 Task: Look for properties under $1,950 for rent.
Action: Mouse moved to (377, 155)
Screenshot: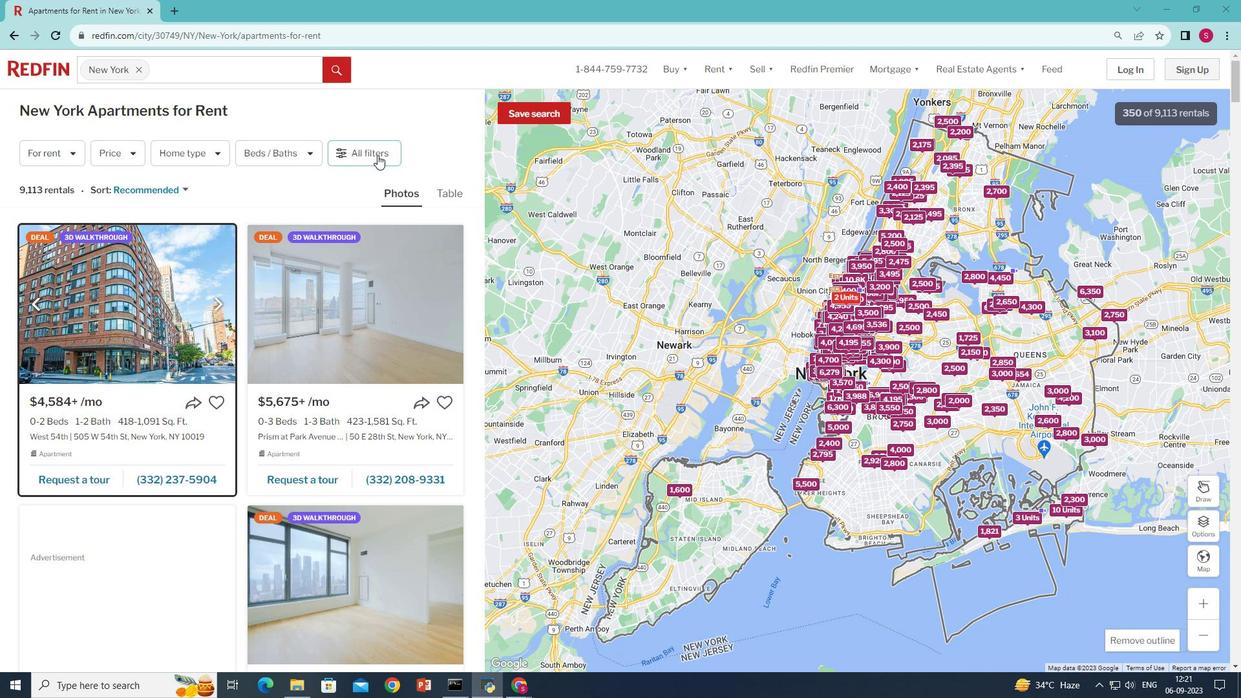 
Action: Mouse pressed left at (377, 155)
Screenshot: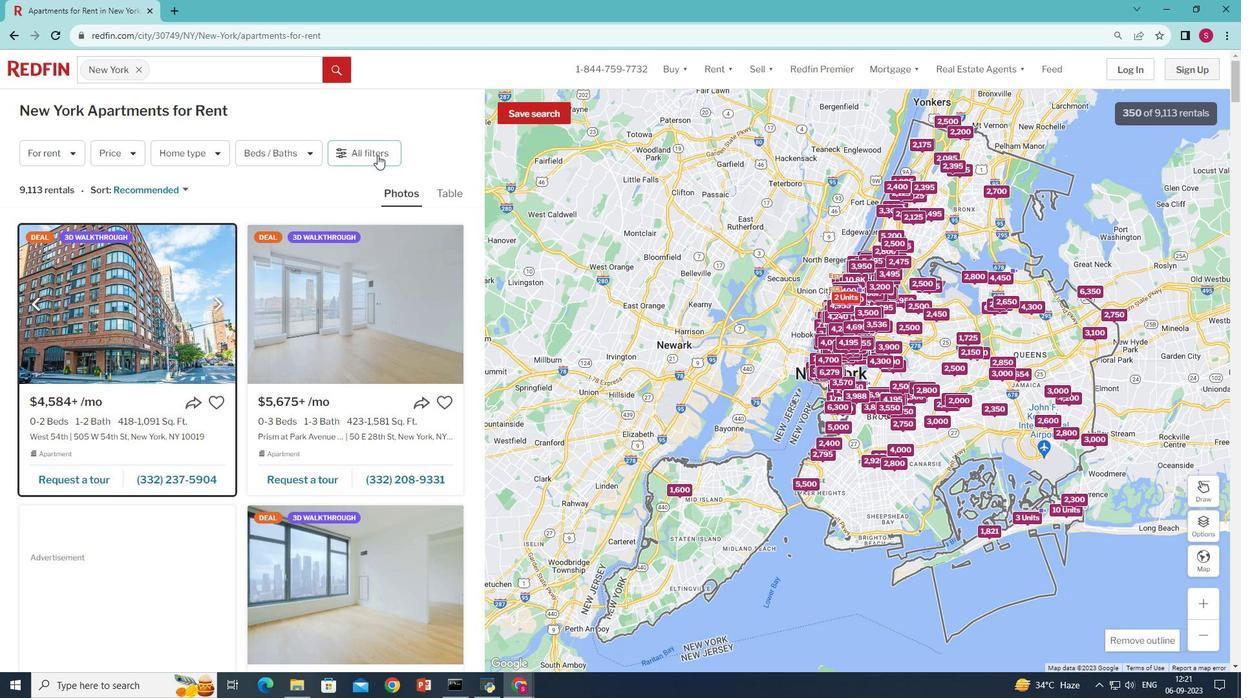 
Action: Mouse moved to (288, 277)
Screenshot: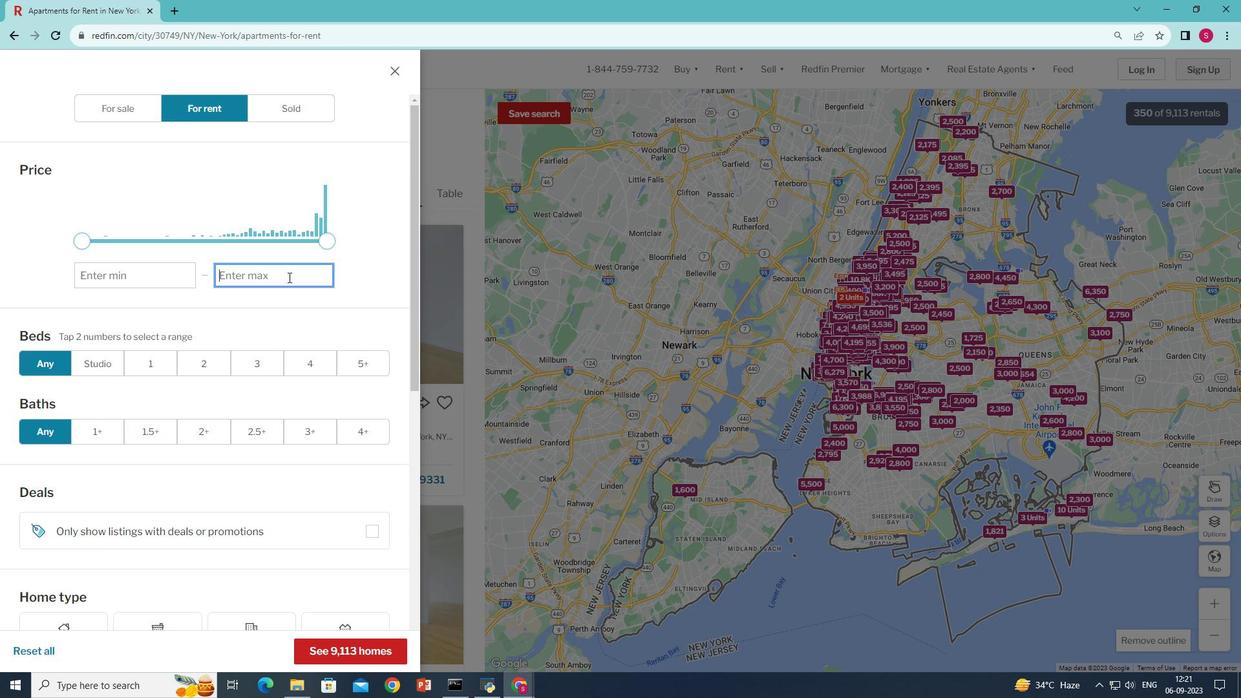
Action: Mouse pressed left at (288, 277)
Screenshot: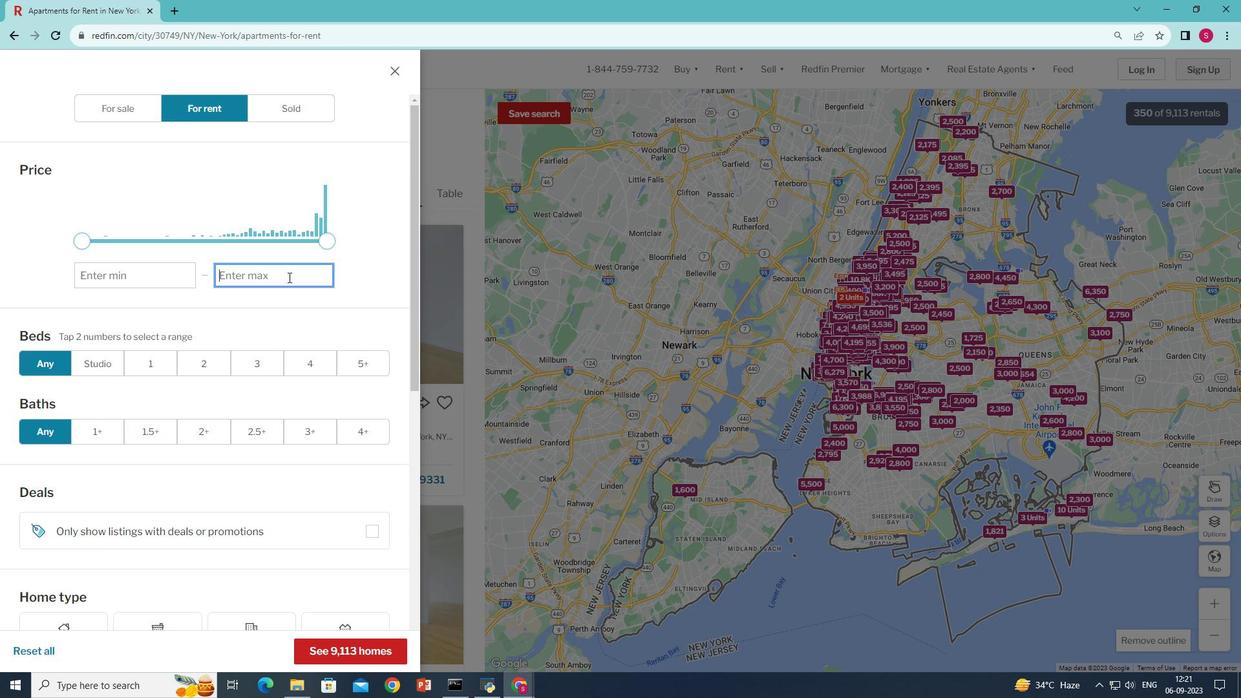 
Action: Key pressed 1,950
Screenshot: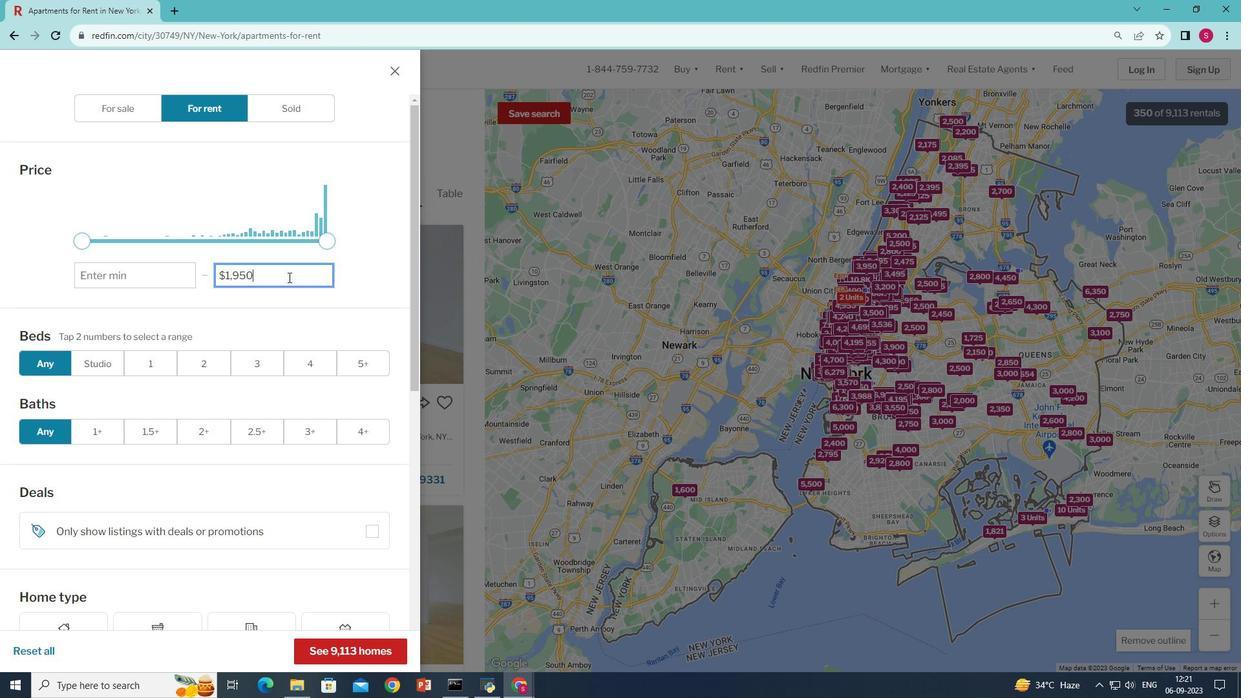 
Action: Mouse moved to (312, 644)
Screenshot: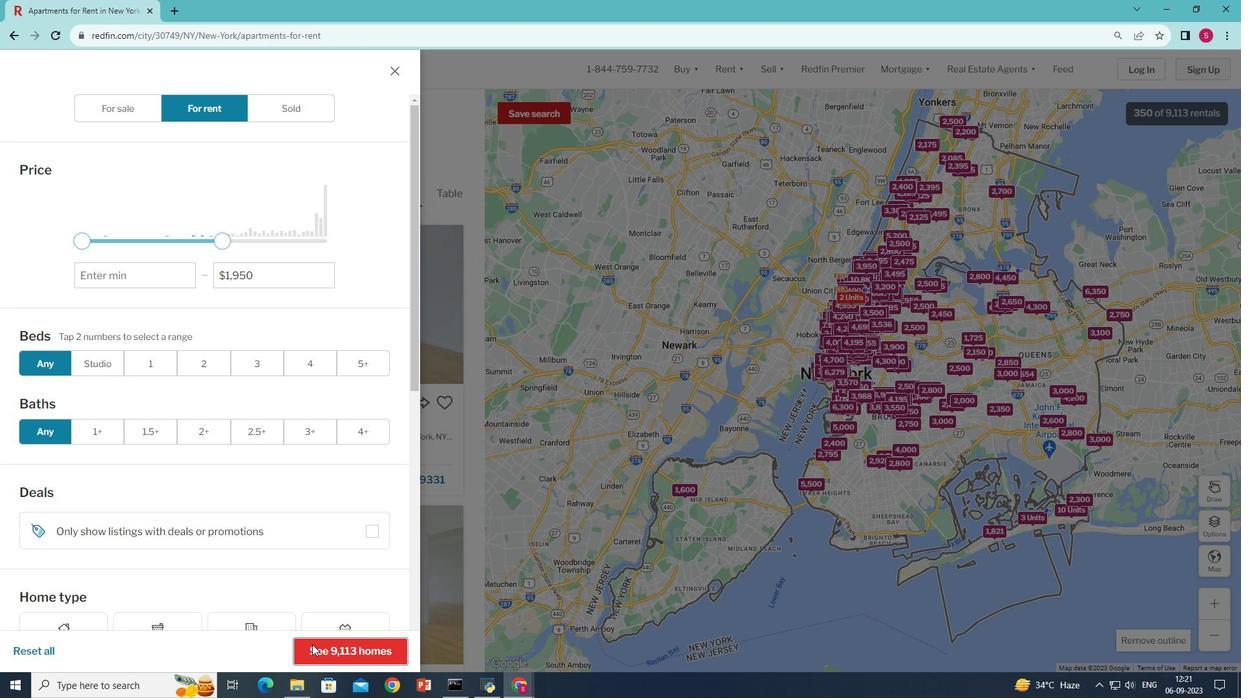
Action: Mouse pressed left at (312, 644)
Screenshot: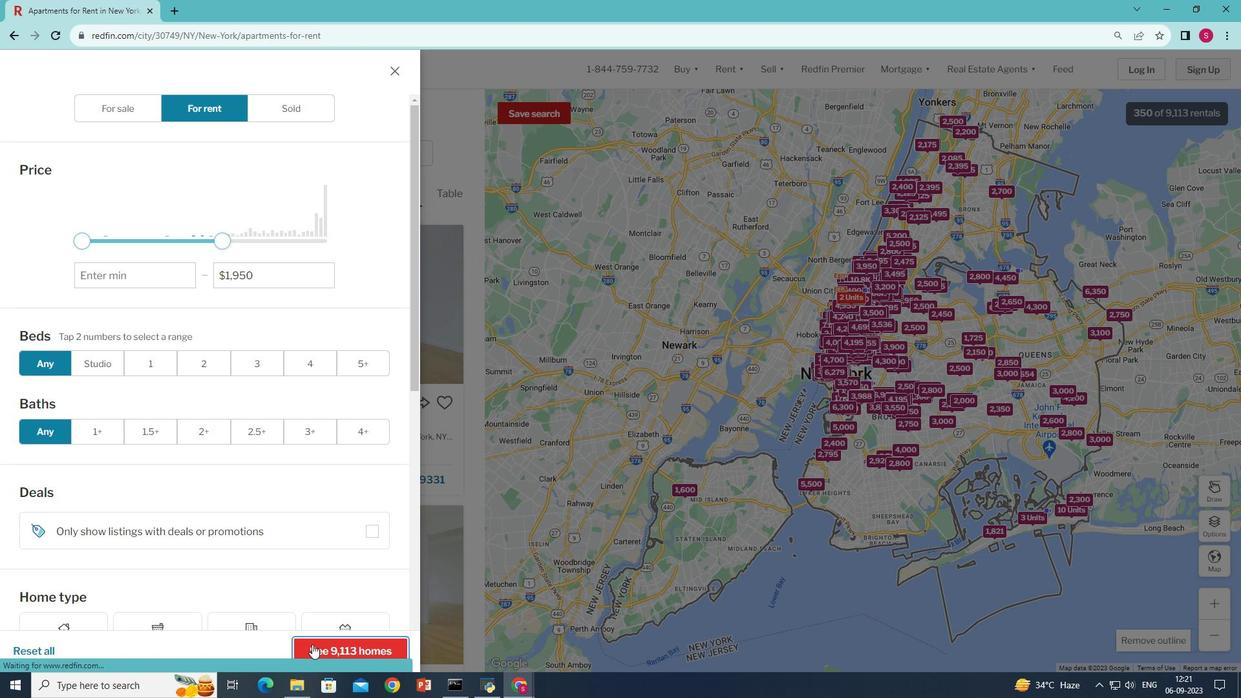
Action: Mouse moved to (341, 393)
Screenshot: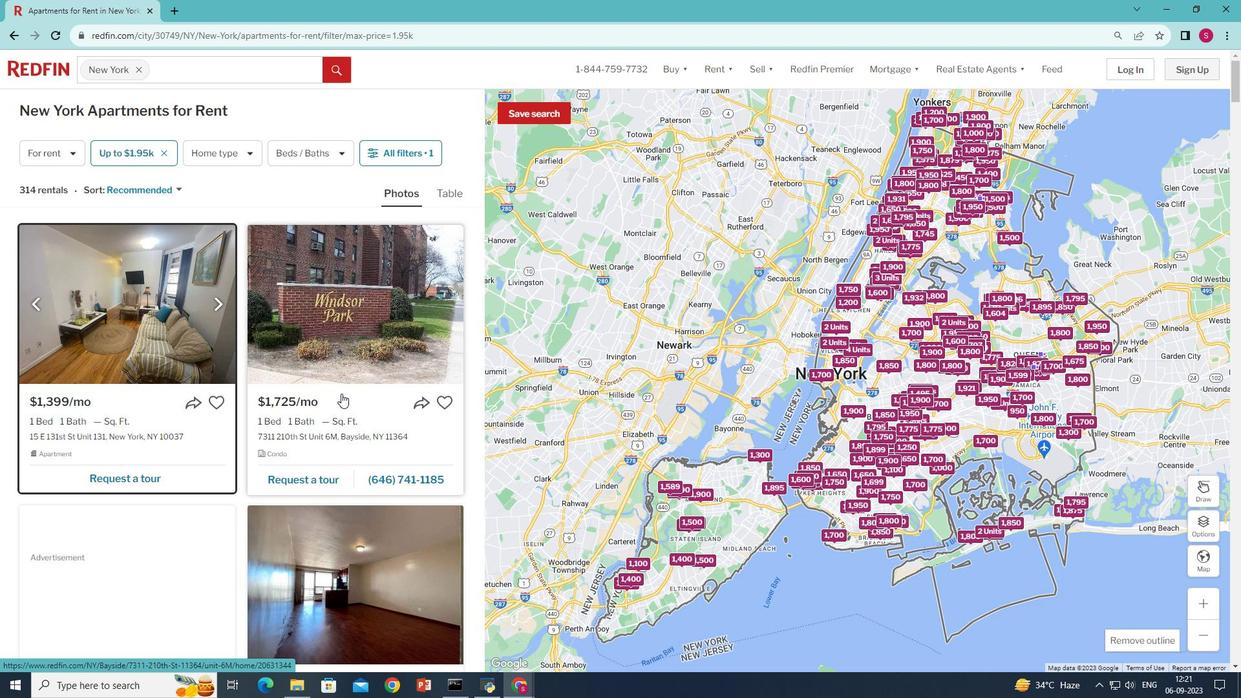 
